 Task: Move the task Changes made by one user not being visible to another user to the section To-Do in the project ZeroG and sort the tasks in the project by Assignee in Descending order.
Action: Mouse moved to (51, 324)
Screenshot: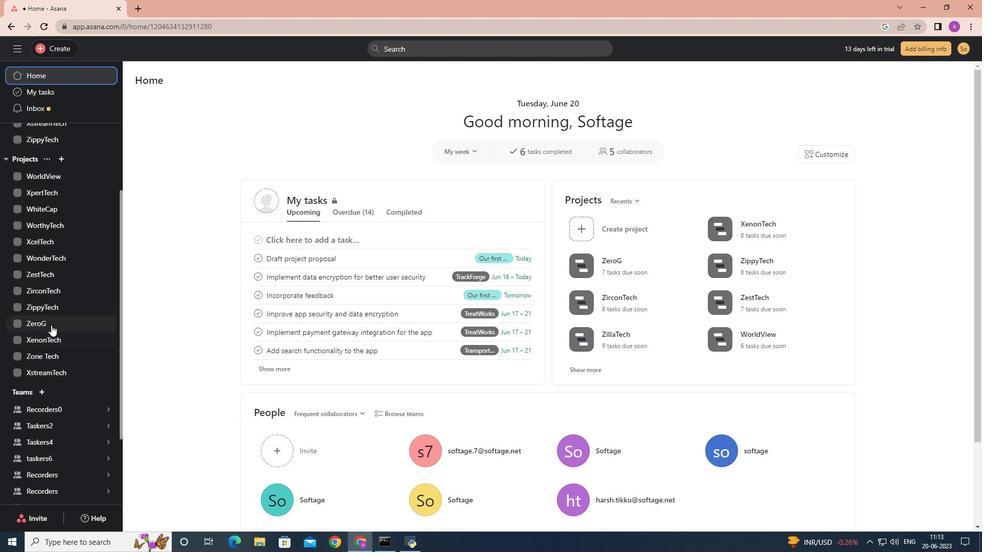 
Action: Mouse pressed left at (51, 324)
Screenshot: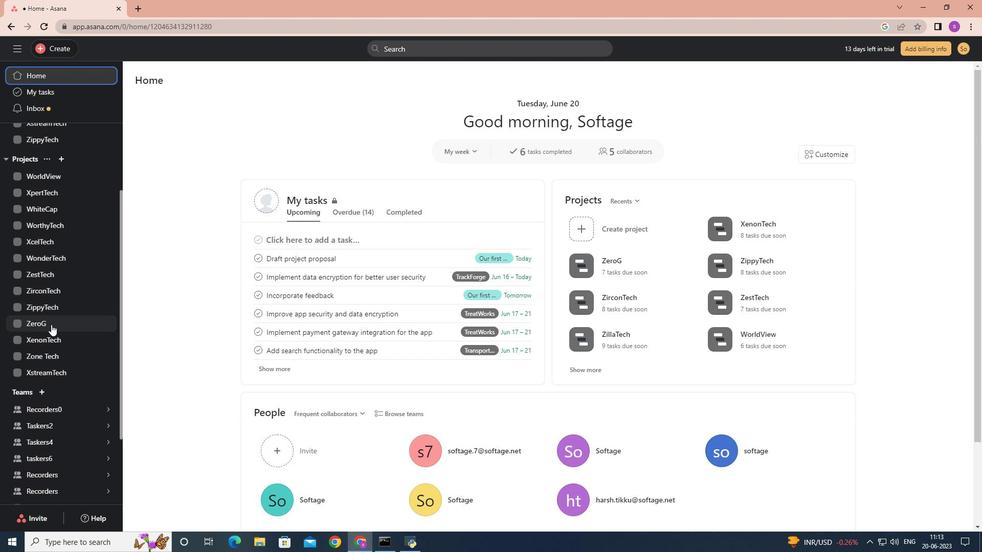 
Action: Mouse moved to (185, 106)
Screenshot: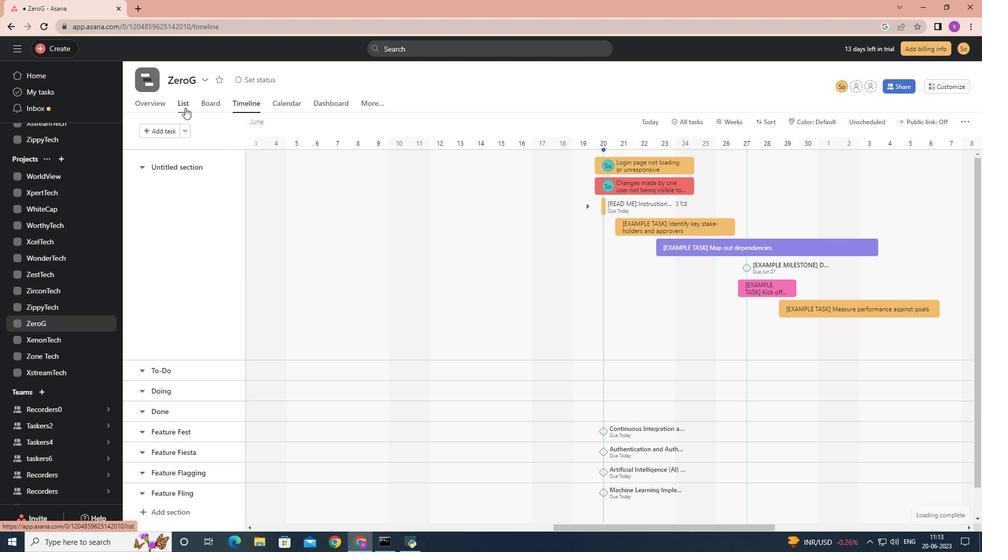 
Action: Mouse pressed left at (185, 106)
Screenshot: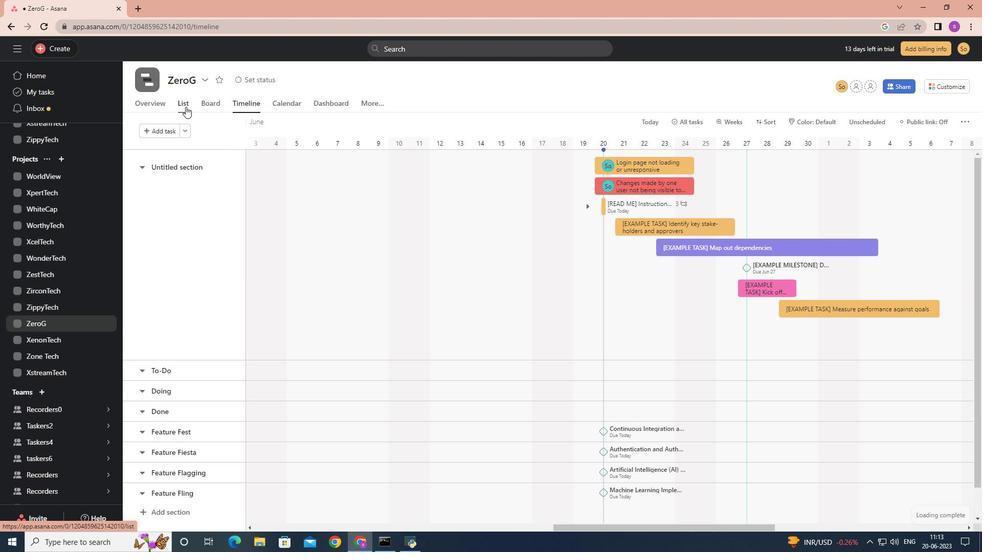 
Action: Mouse moved to (186, 268)
Screenshot: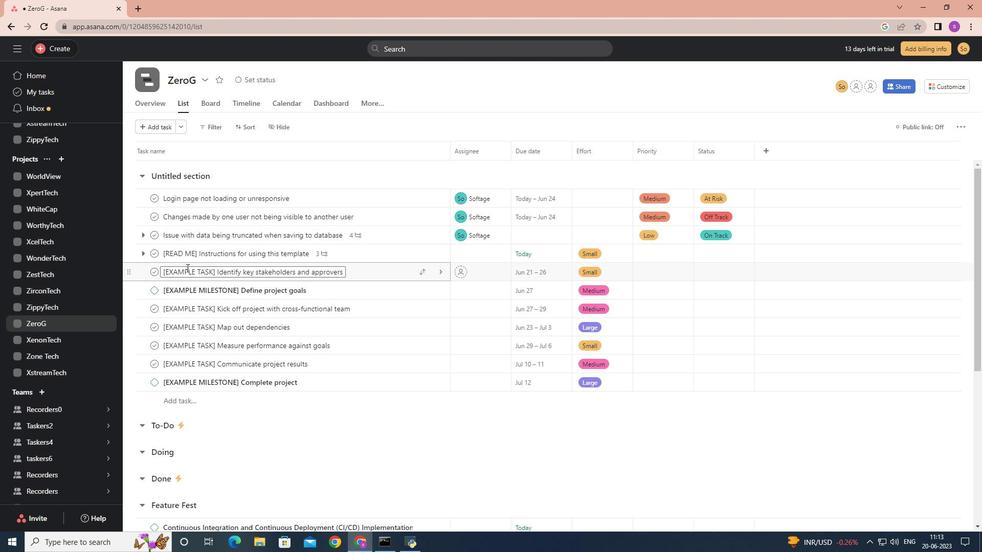 
Action: Mouse scrolled (186, 267) with delta (0, 0)
Screenshot: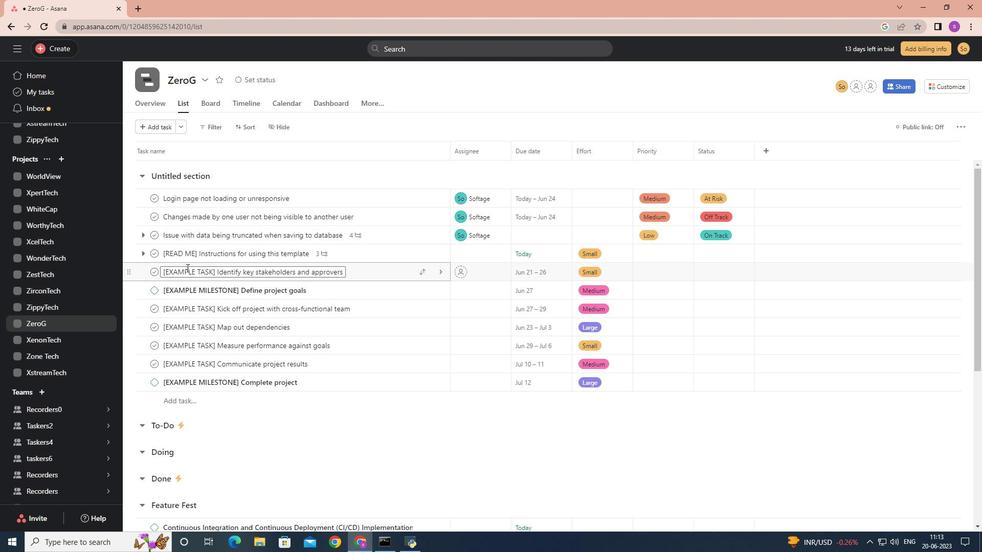 
Action: Mouse scrolled (186, 267) with delta (0, 0)
Screenshot: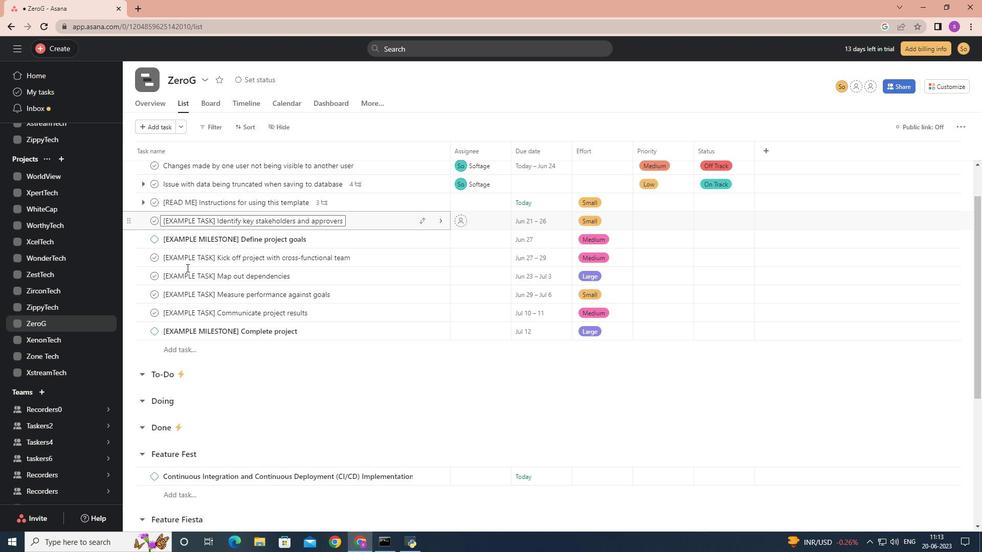 
Action: Mouse scrolled (186, 267) with delta (0, 0)
Screenshot: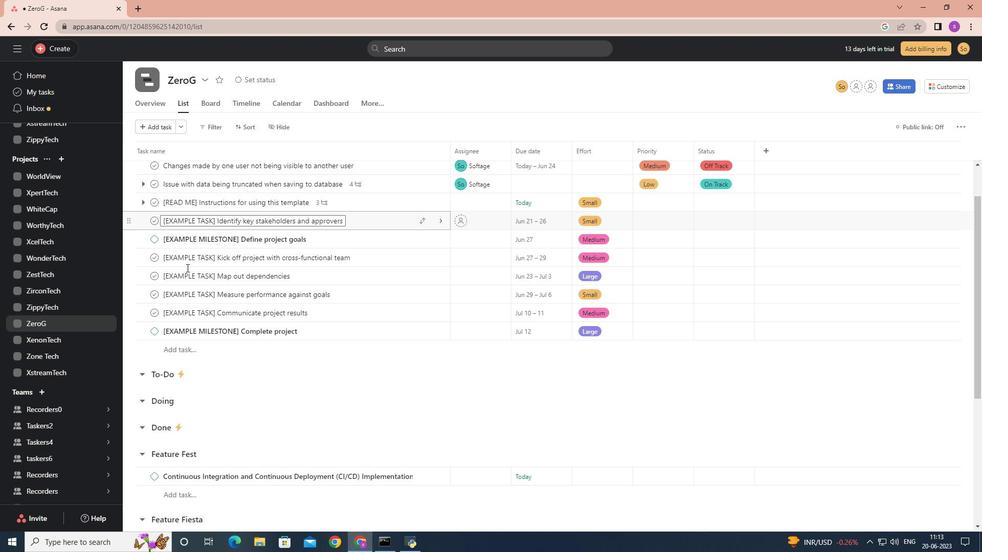 
Action: Mouse scrolled (186, 267) with delta (0, 0)
Screenshot: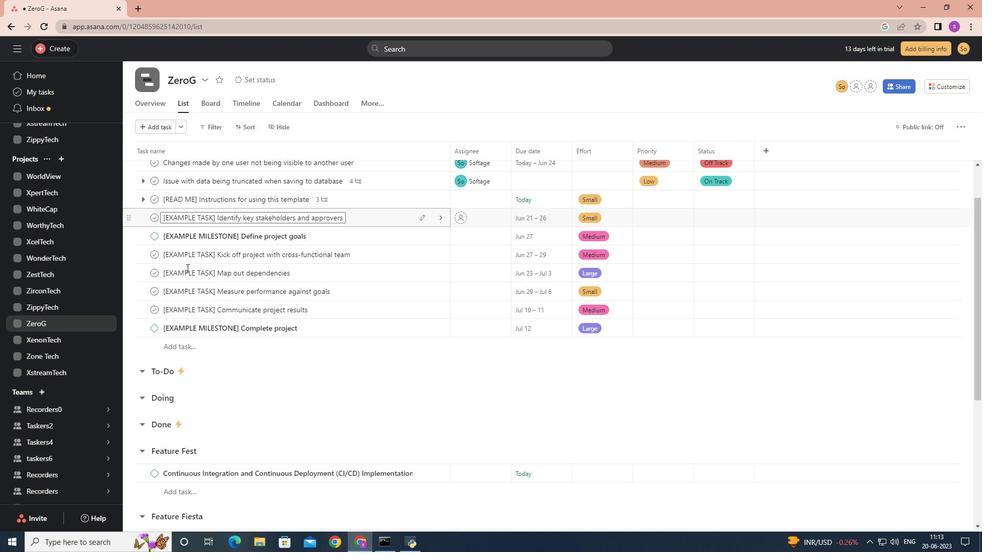 
Action: Mouse scrolled (186, 267) with delta (0, 0)
Screenshot: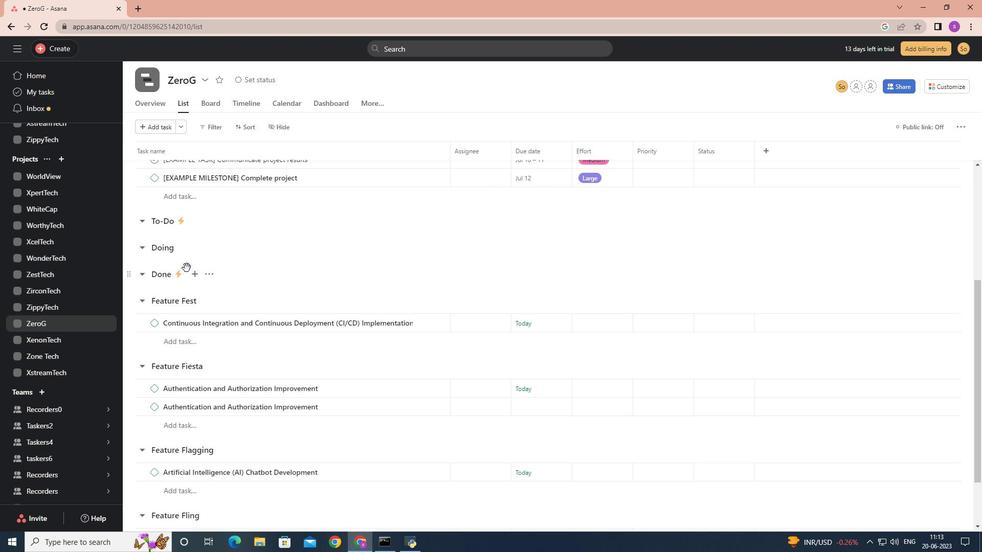 
Action: Mouse scrolled (186, 267) with delta (0, 0)
Screenshot: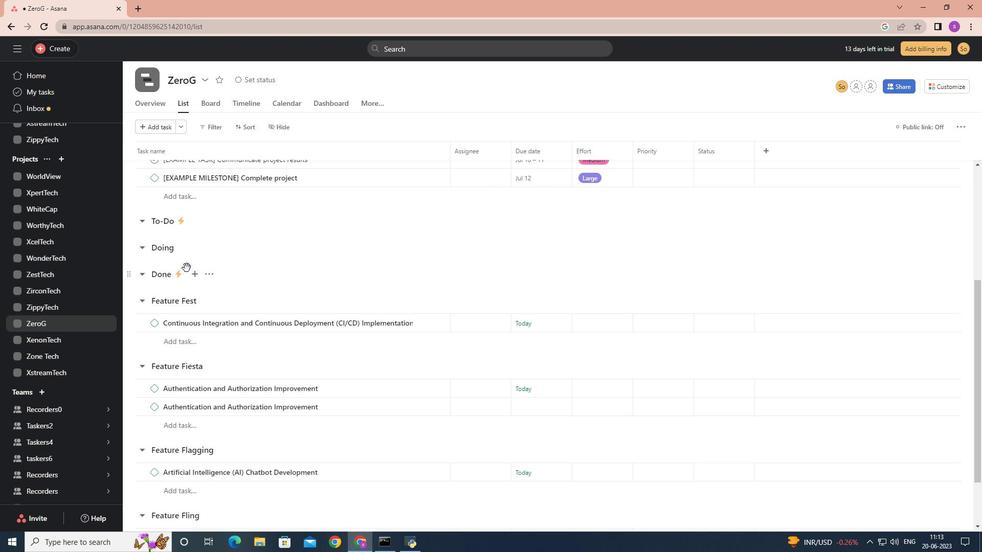
Action: Mouse scrolled (186, 267) with delta (0, 0)
Screenshot: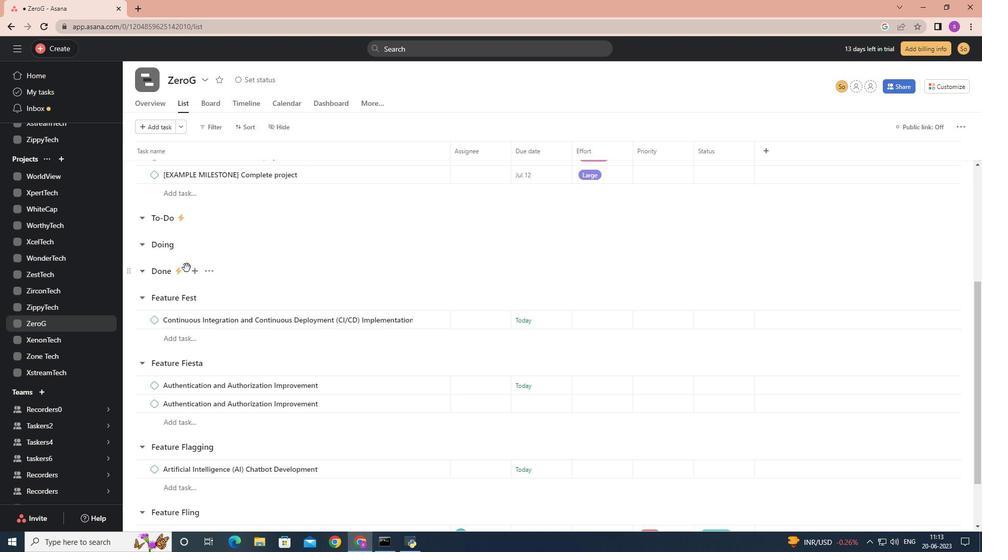 
Action: Mouse scrolled (186, 267) with delta (0, 0)
Screenshot: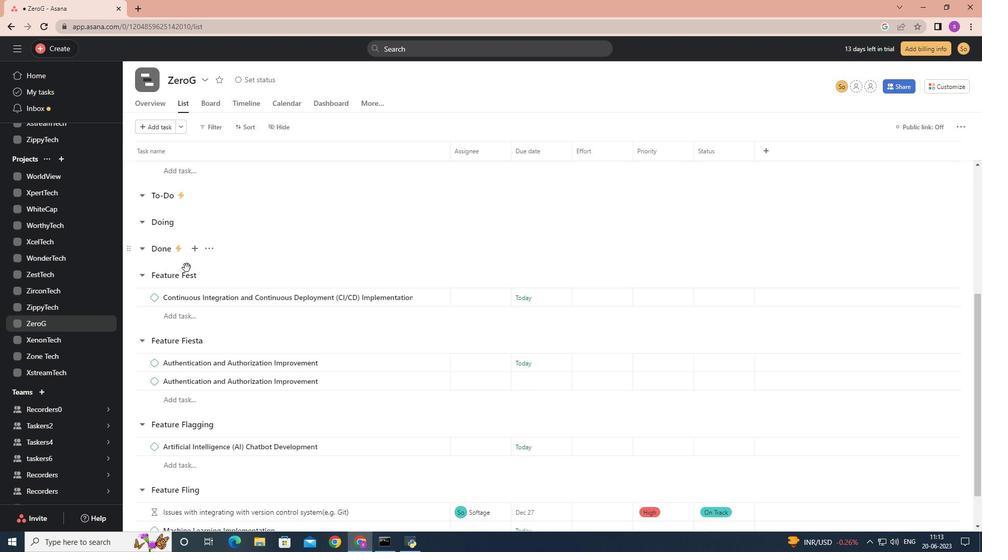 
Action: Mouse scrolled (186, 267) with delta (0, 0)
Screenshot: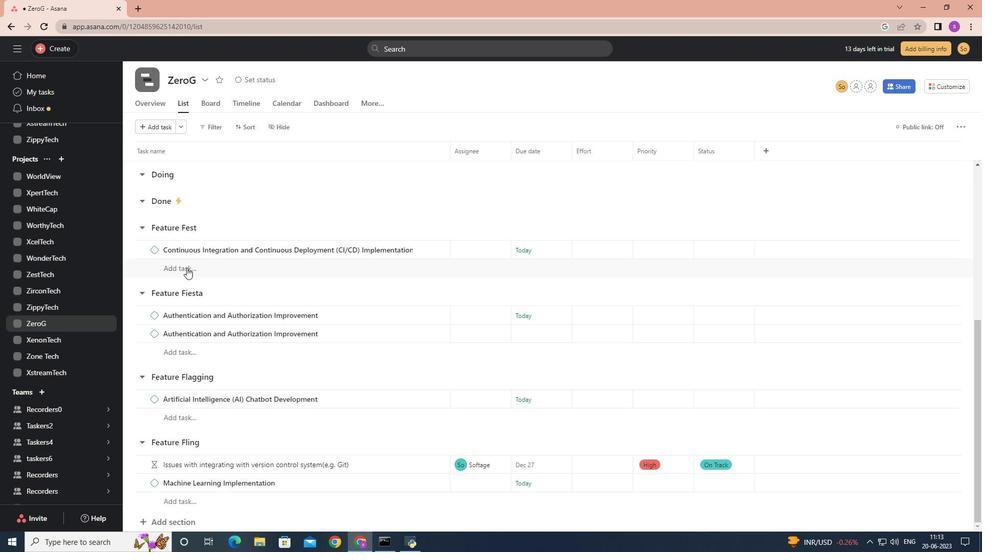 
Action: Mouse scrolled (186, 267) with delta (0, 0)
Screenshot: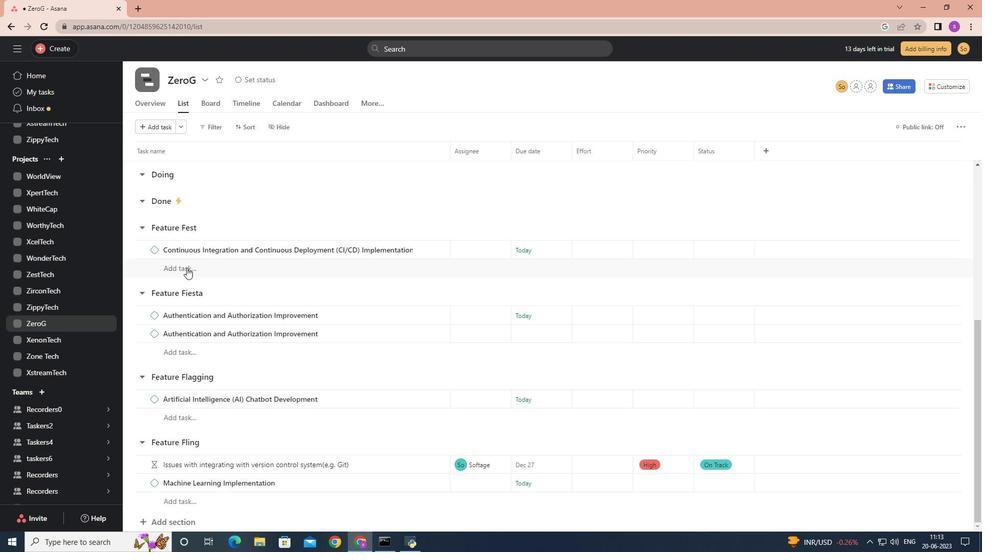 
Action: Mouse scrolled (186, 268) with delta (0, 0)
Screenshot: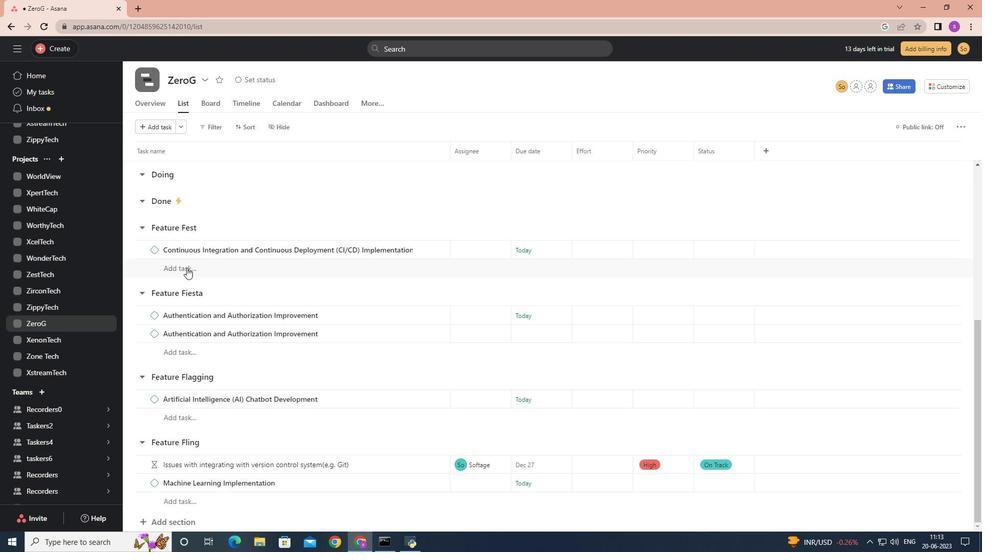 
Action: Mouse scrolled (186, 268) with delta (0, 0)
Screenshot: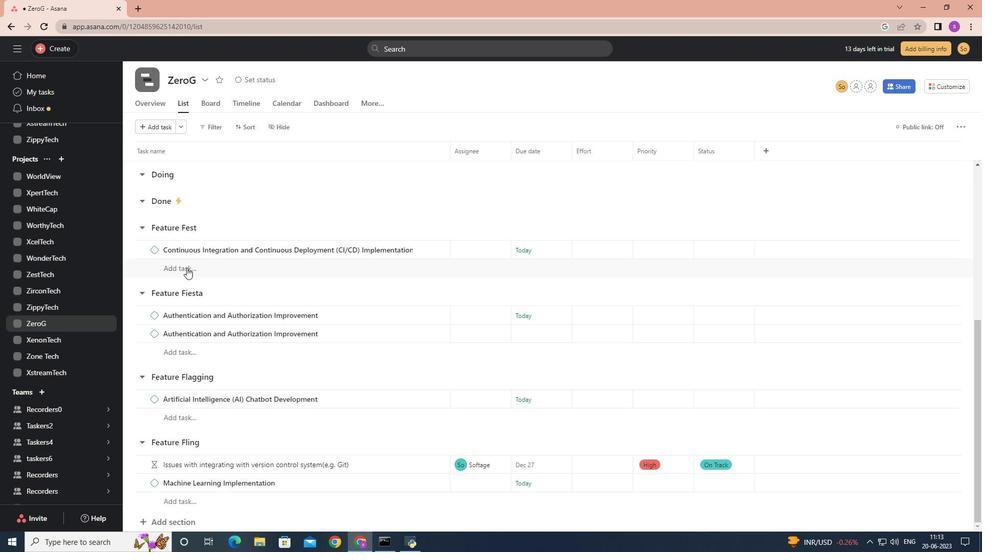 
Action: Mouse scrolled (186, 268) with delta (0, 0)
Screenshot: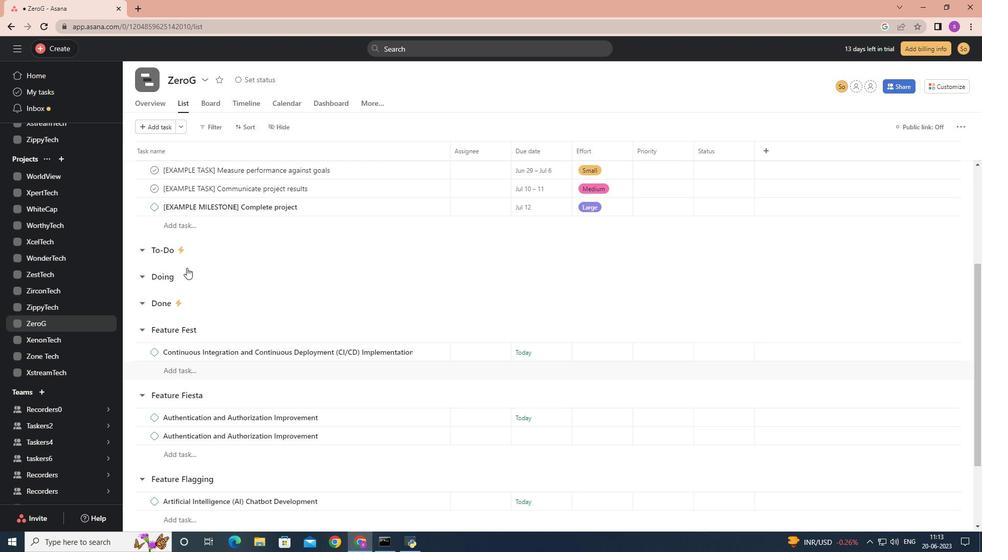 
Action: Mouse scrolled (186, 268) with delta (0, 0)
Screenshot: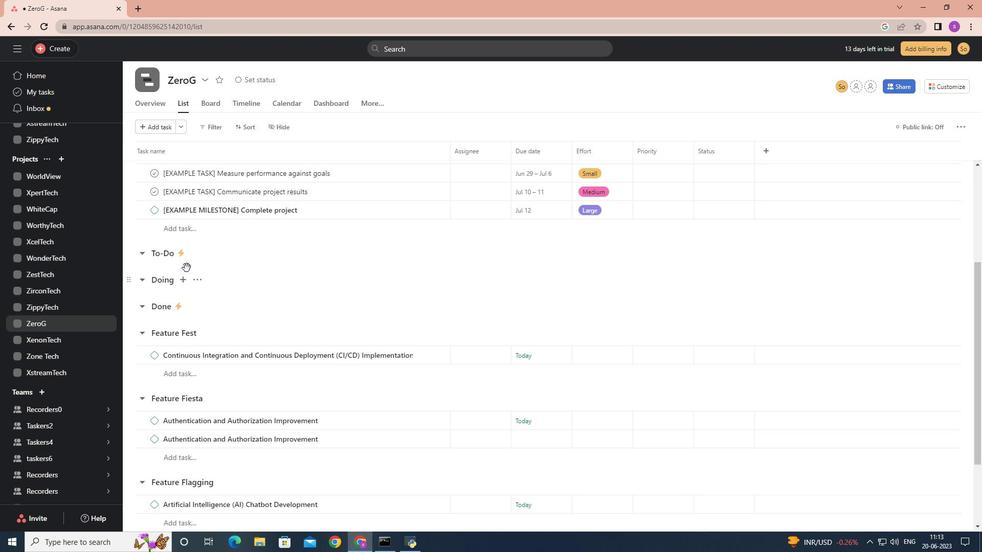 
Action: Mouse scrolled (186, 268) with delta (0, 0)
Screenshot: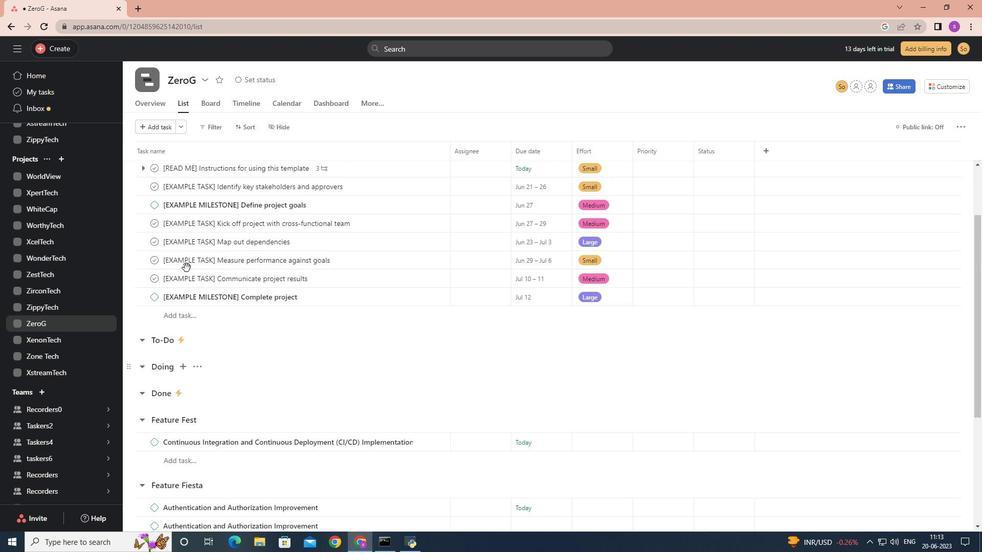 
Action: Mouse moved to (392, 192)
Screenshot: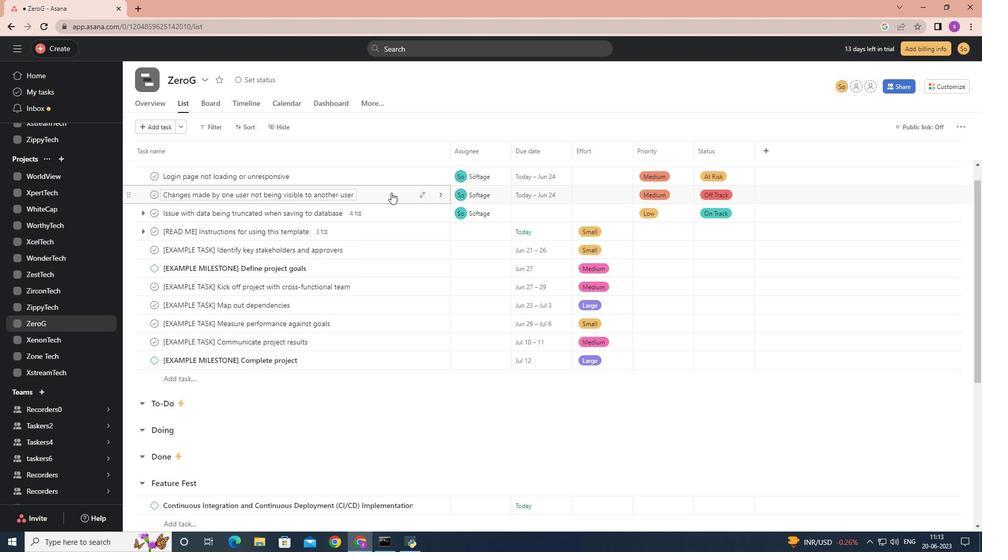 
Action: Mouse pressed left at (392, 192)
Screenshot: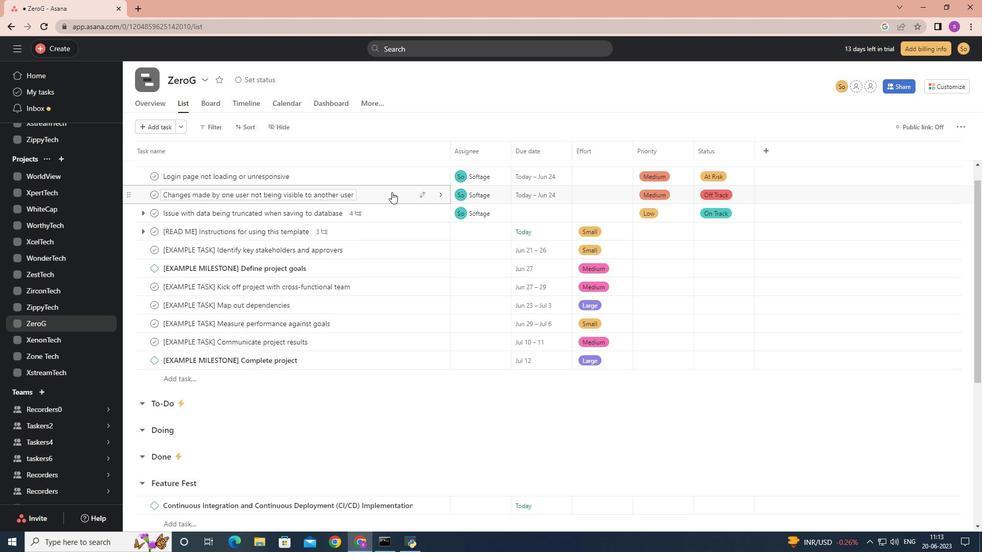 
Action: Mouse moved to (791, 242)
Screenshot: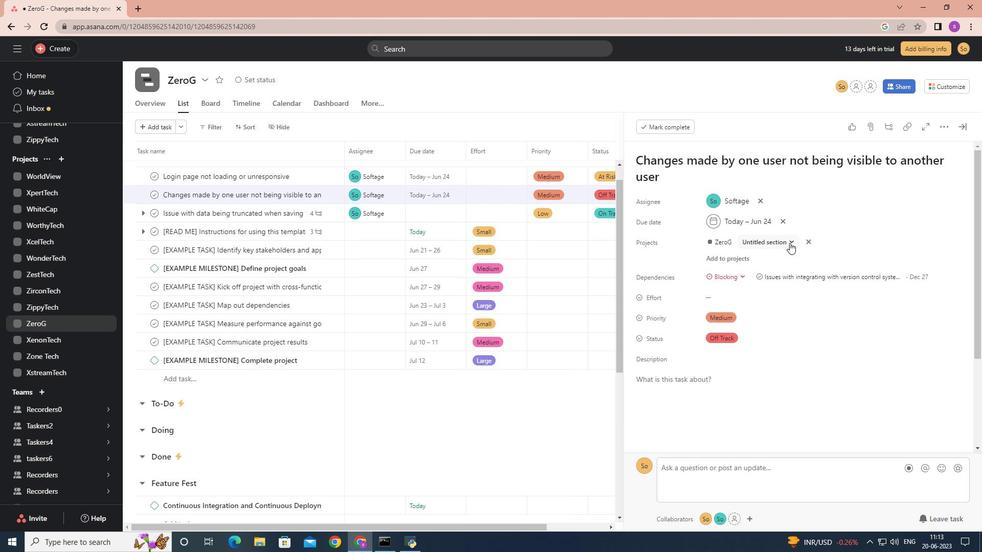 
Action: Mouse pressed left at (791, 242)
Screenshot: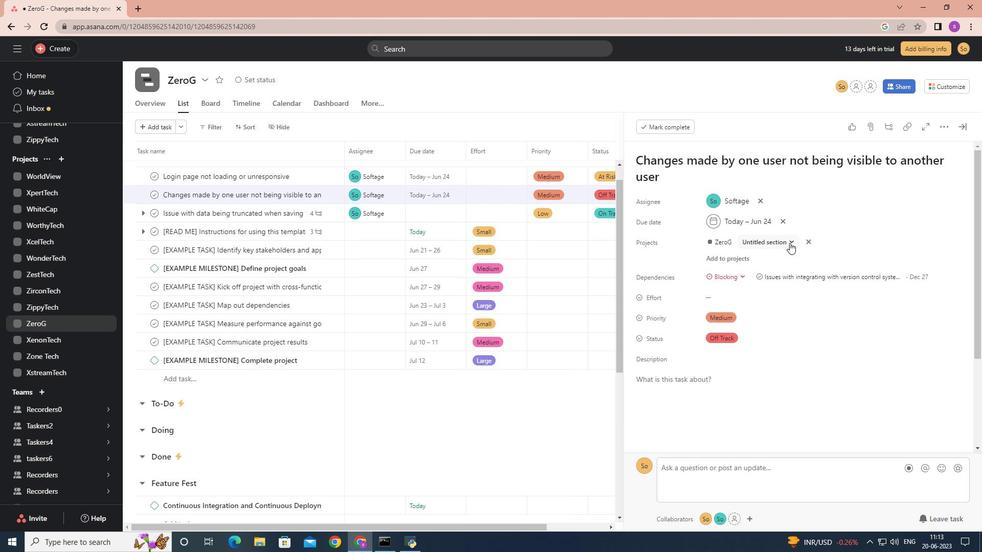 
Action: Mouse moved to (755, 277)
Screenshot: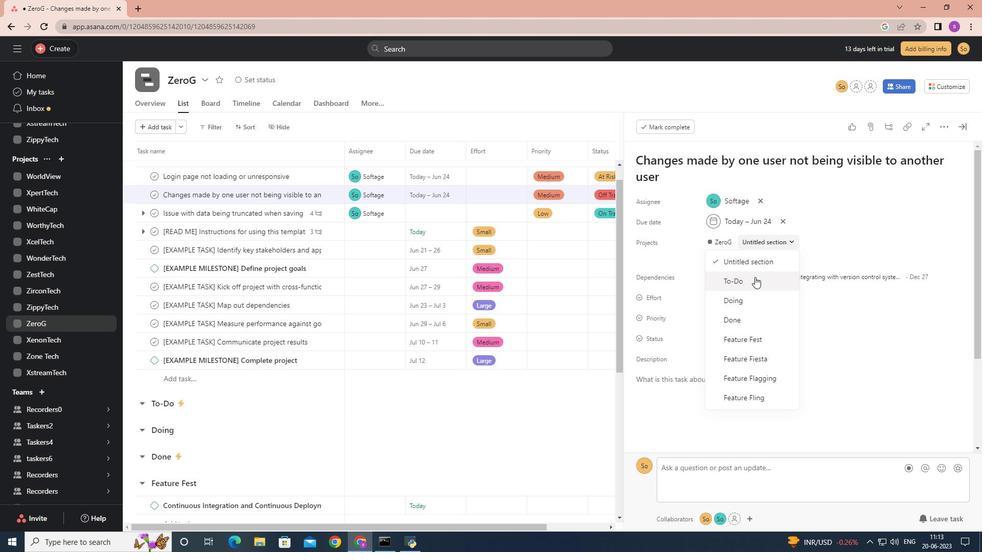 
Action: Mouse pressed left at (755, 277)
Screenshot: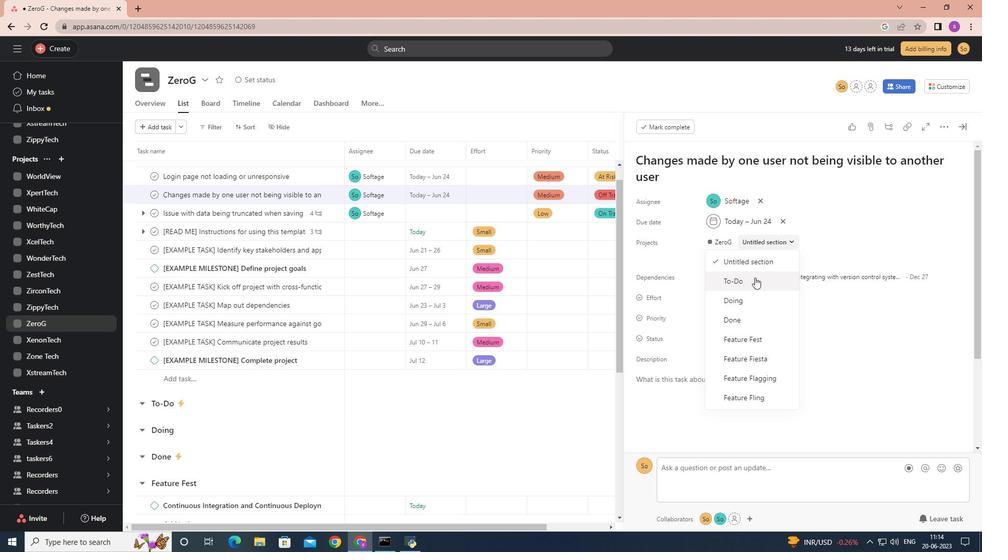
Action: Mouse moved to (248, 126)
Screenshot: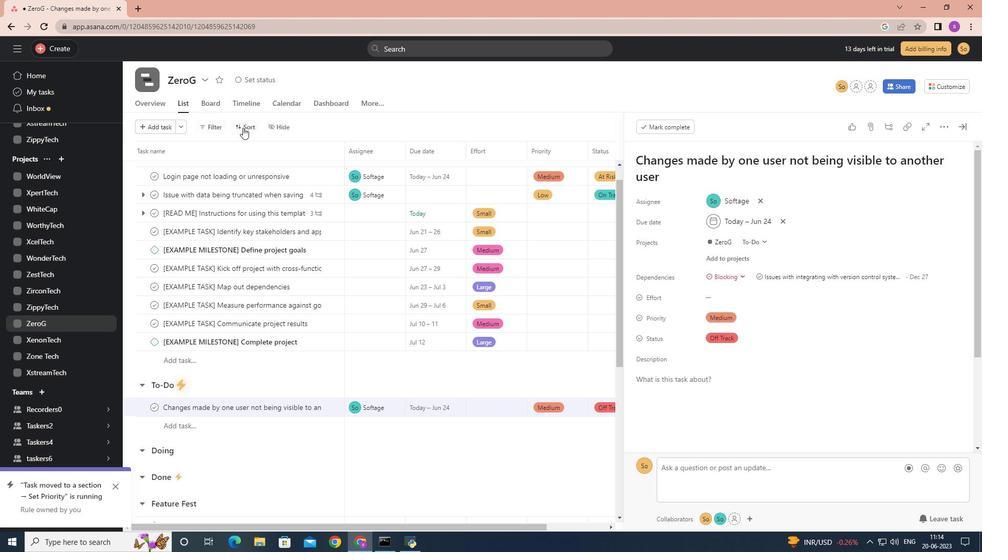 
Action: Mouse pressed left at (248, 126)
Screenshot: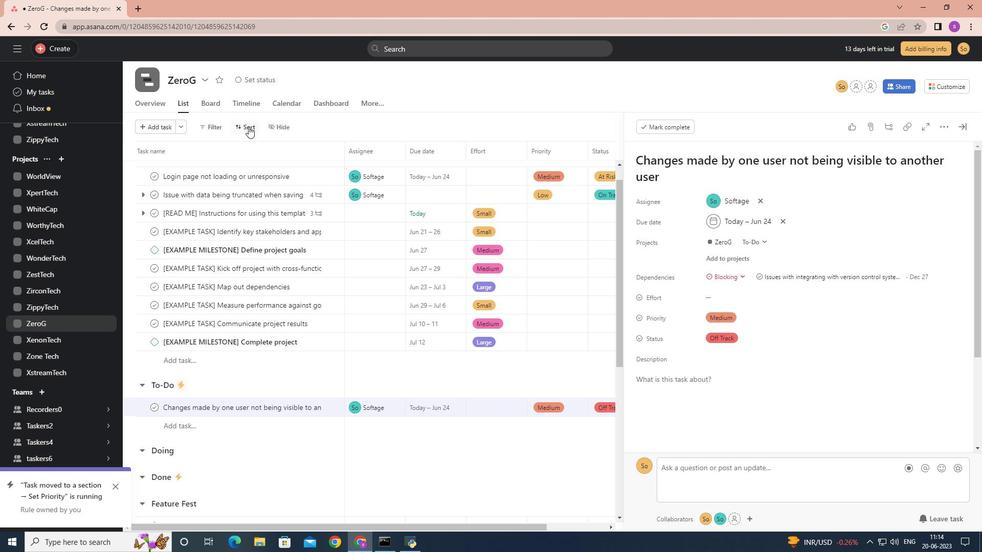 
Action: Mouse moved to (268, 214)
Screenshot: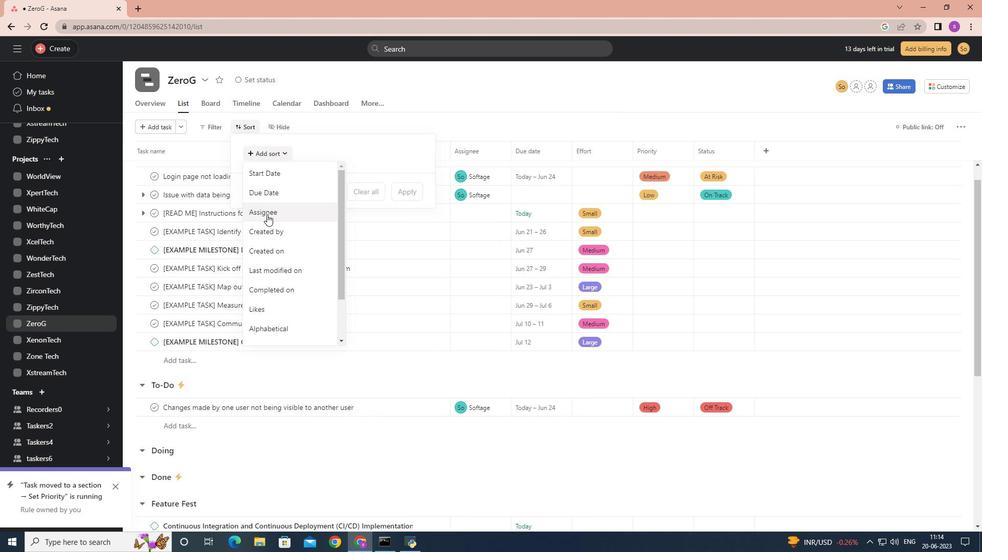 
Action: Mouse pressed left at (268, 214)
Screenshot: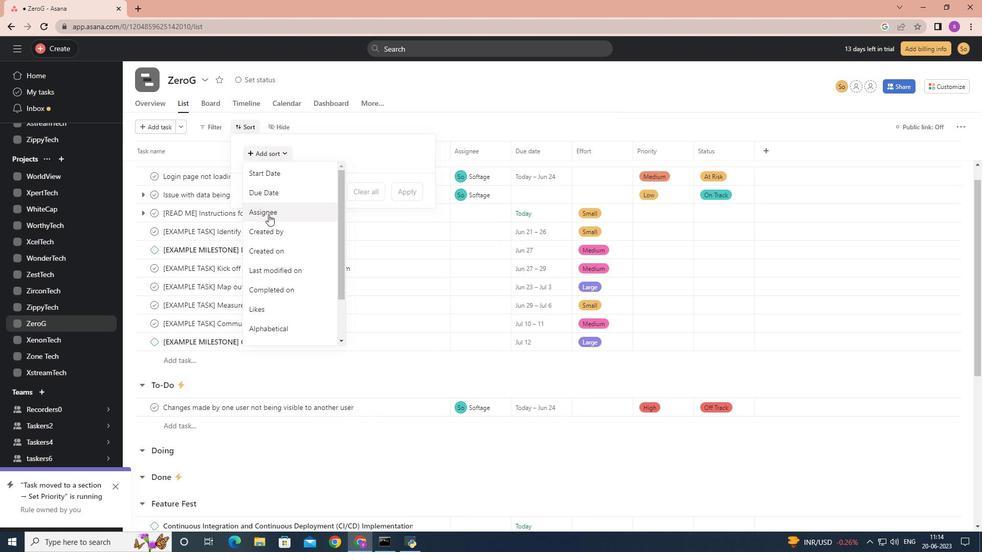 
Action: Mouse moved to (343, 171)
Screenshot: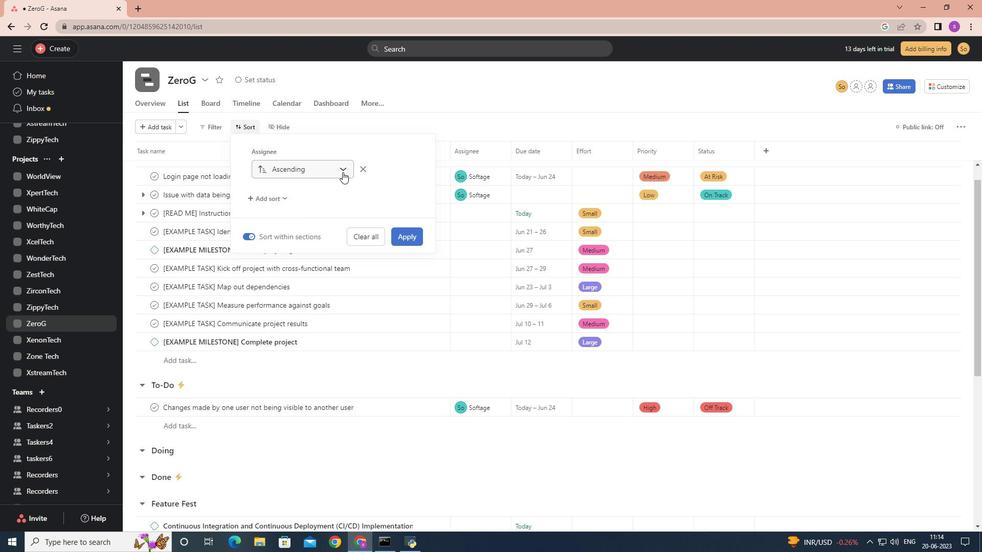 
Action: Mouse pressed left at (343, 171)
Screenshot: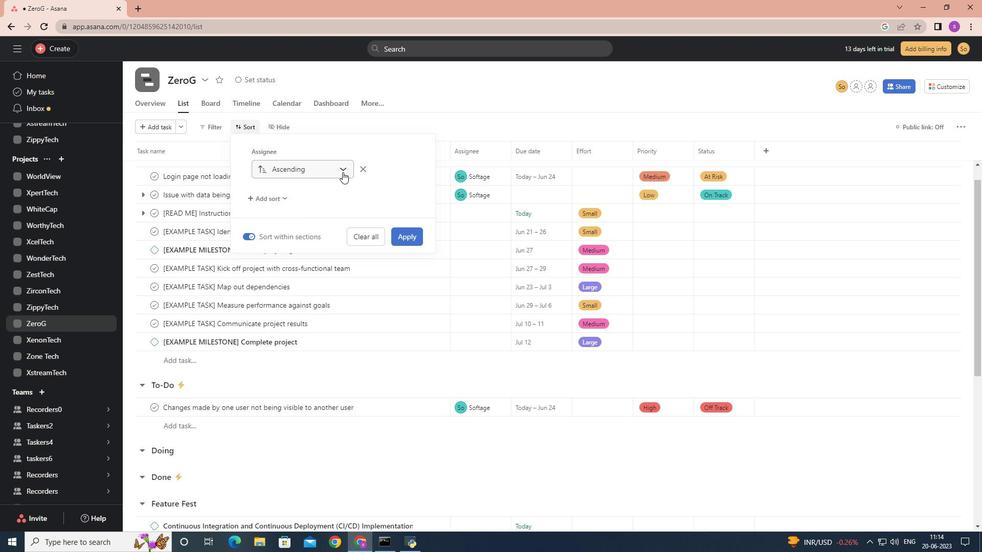 
Action: Mouse moved to (316, 211)
Screenshot: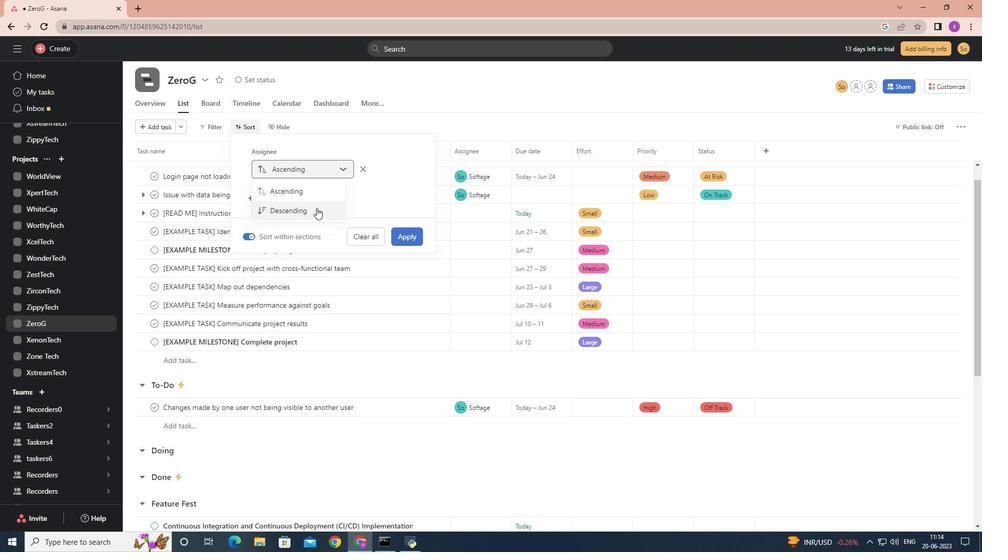 
Action: Mouse pressed left at (316, 211)
Screenshot: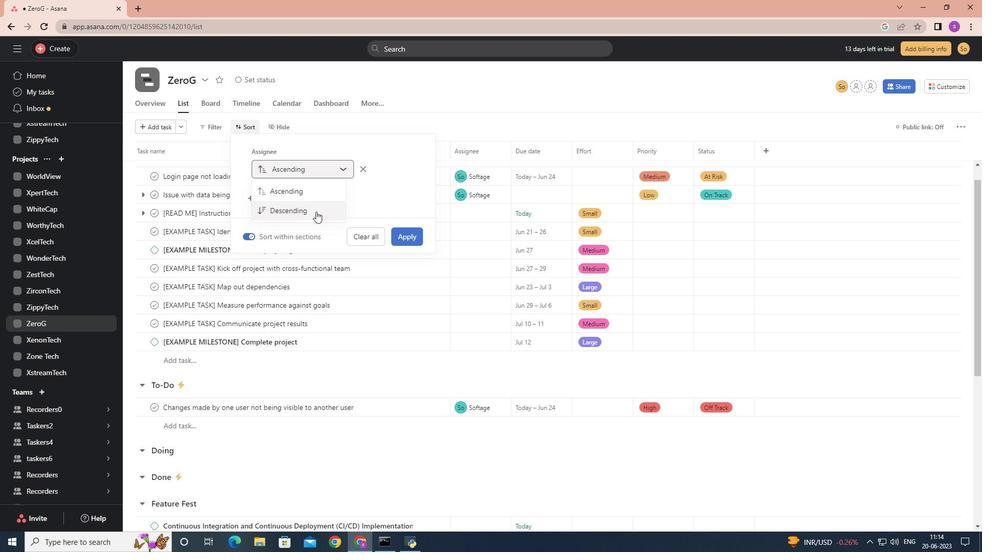 
Action: Mouse moved to (406, 238)
Screenshot: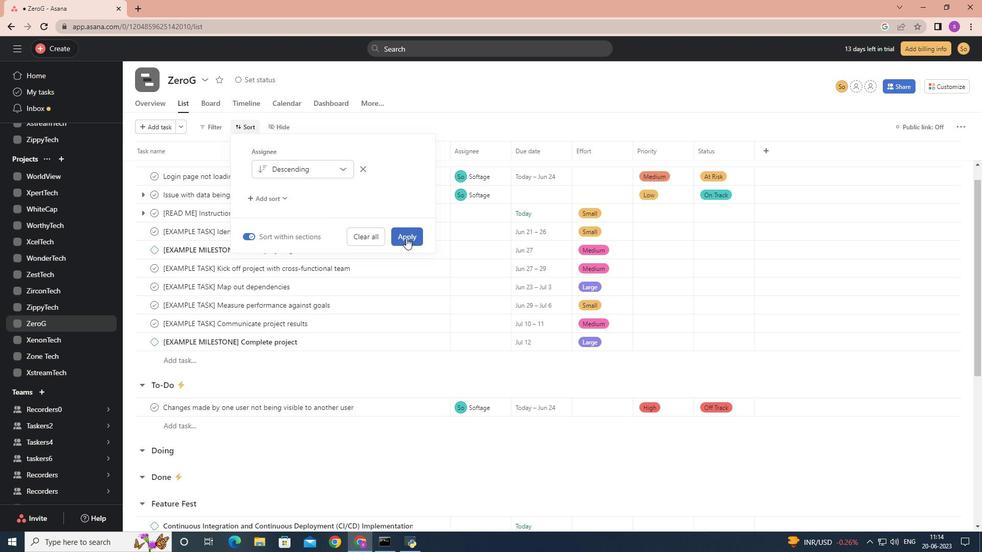 
Action: Mouse pressed left at (406, 238)
Screenshot: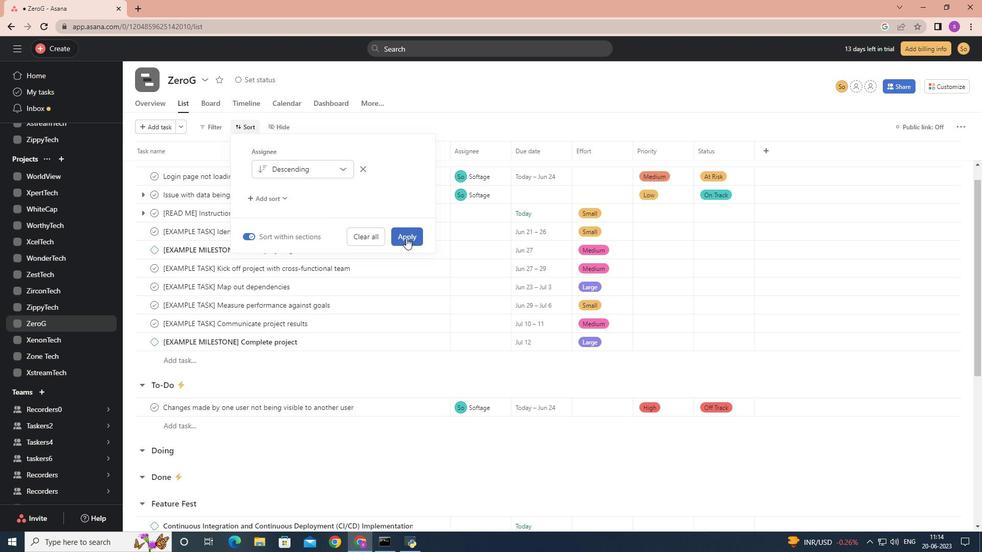 
Action: Mouse moved to (405, 236)
Screenshot: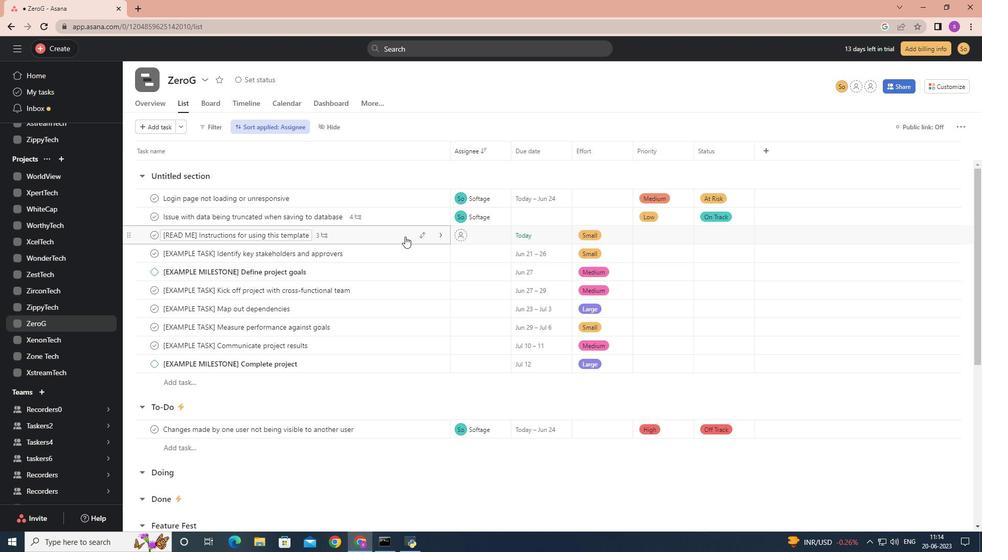 
